 Task: Add the product "Walgreens Cough Suppressant Chest Rub (3.53 oz)" to cart from the store "DashMart".
Action: Mouse moved to (57, 98)
Screenshot: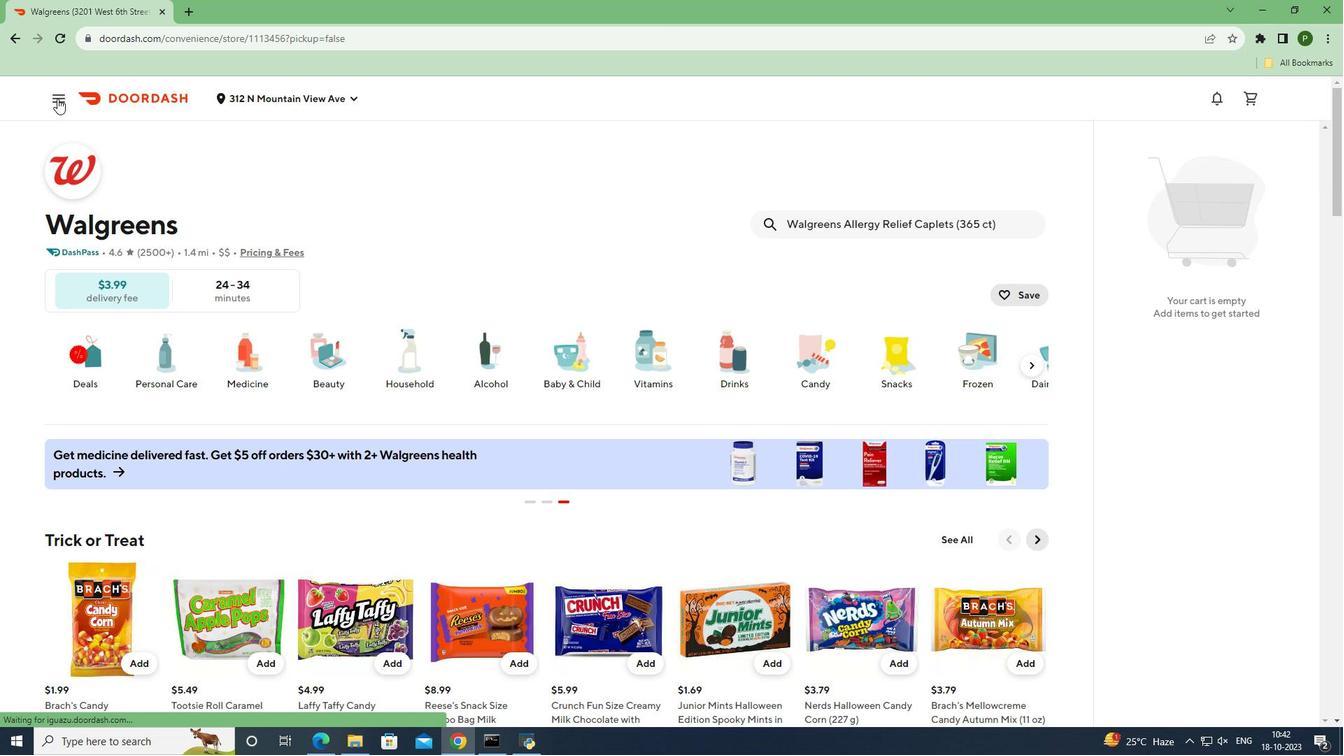
Action: Mouse pressed left at (57, 98)
Screenshot: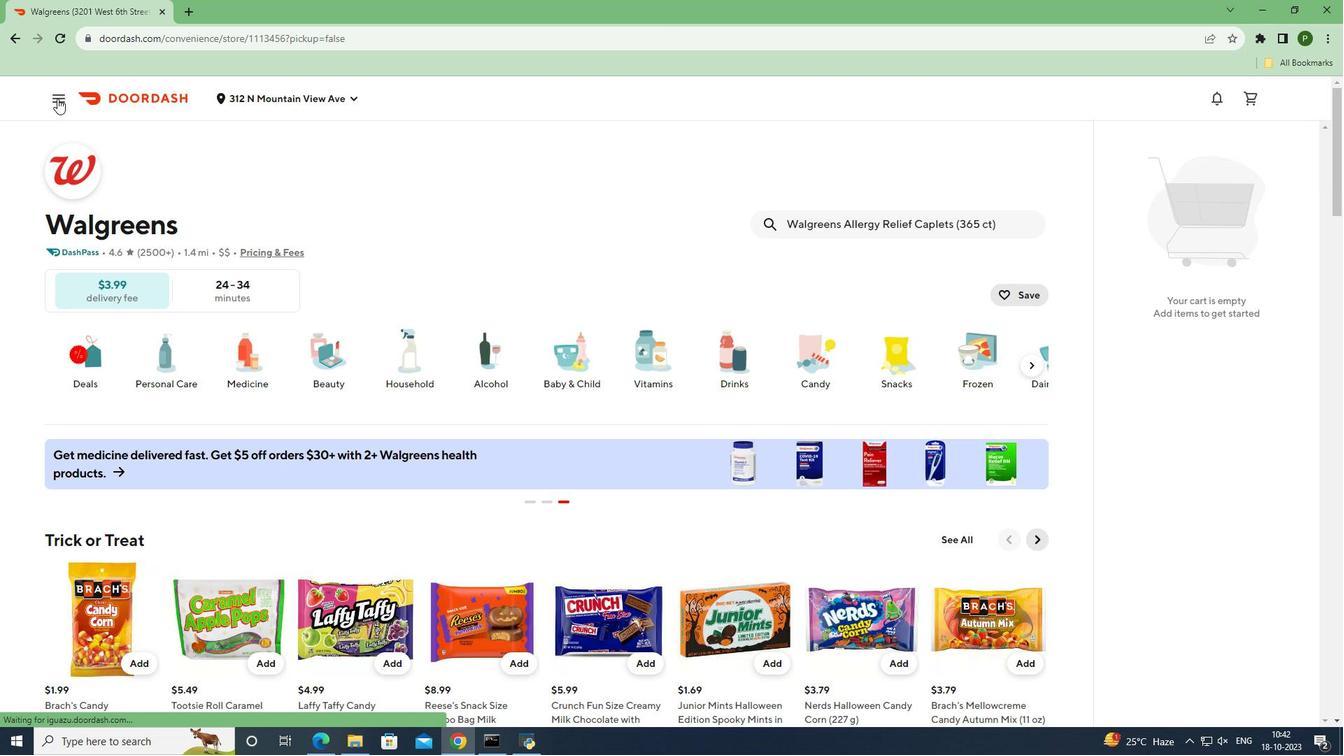 
Action: Mouse moved to (45, 200)
Screenshot: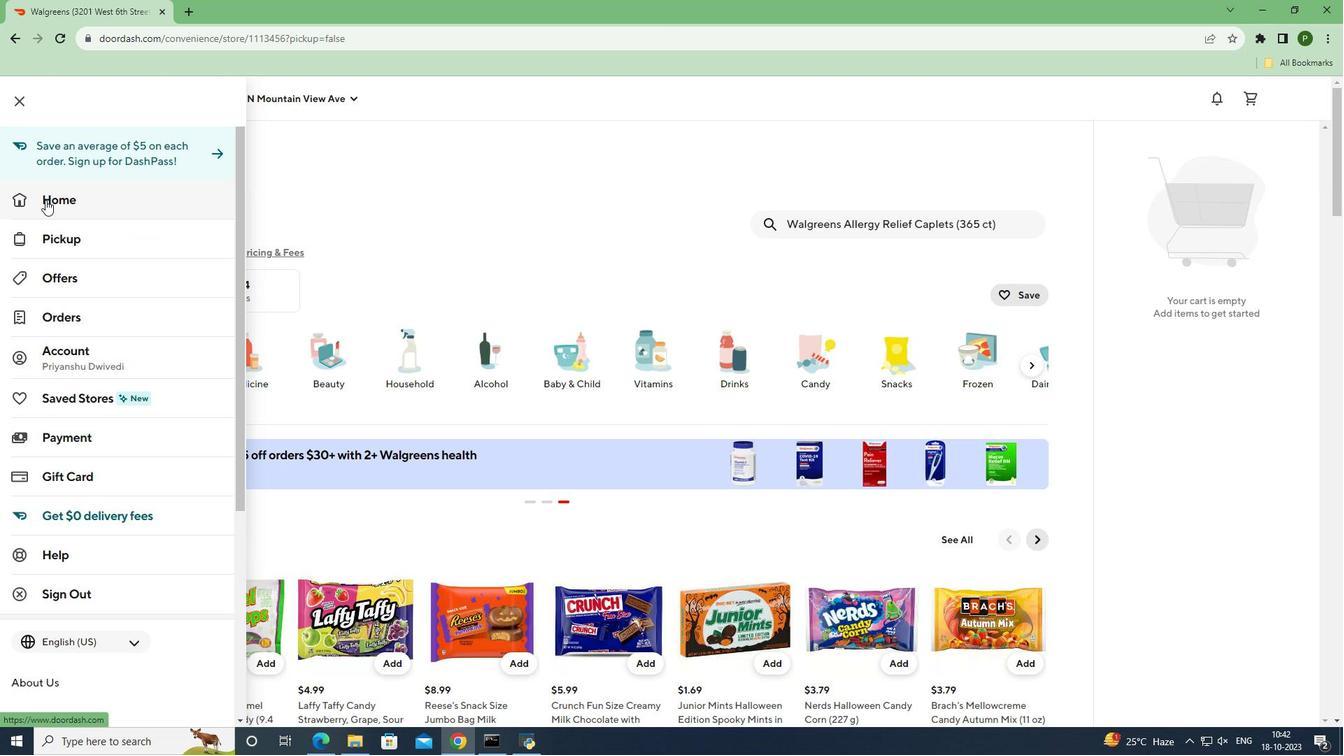 
Action: Mouse pressed left at (45, 200)
Screenshot: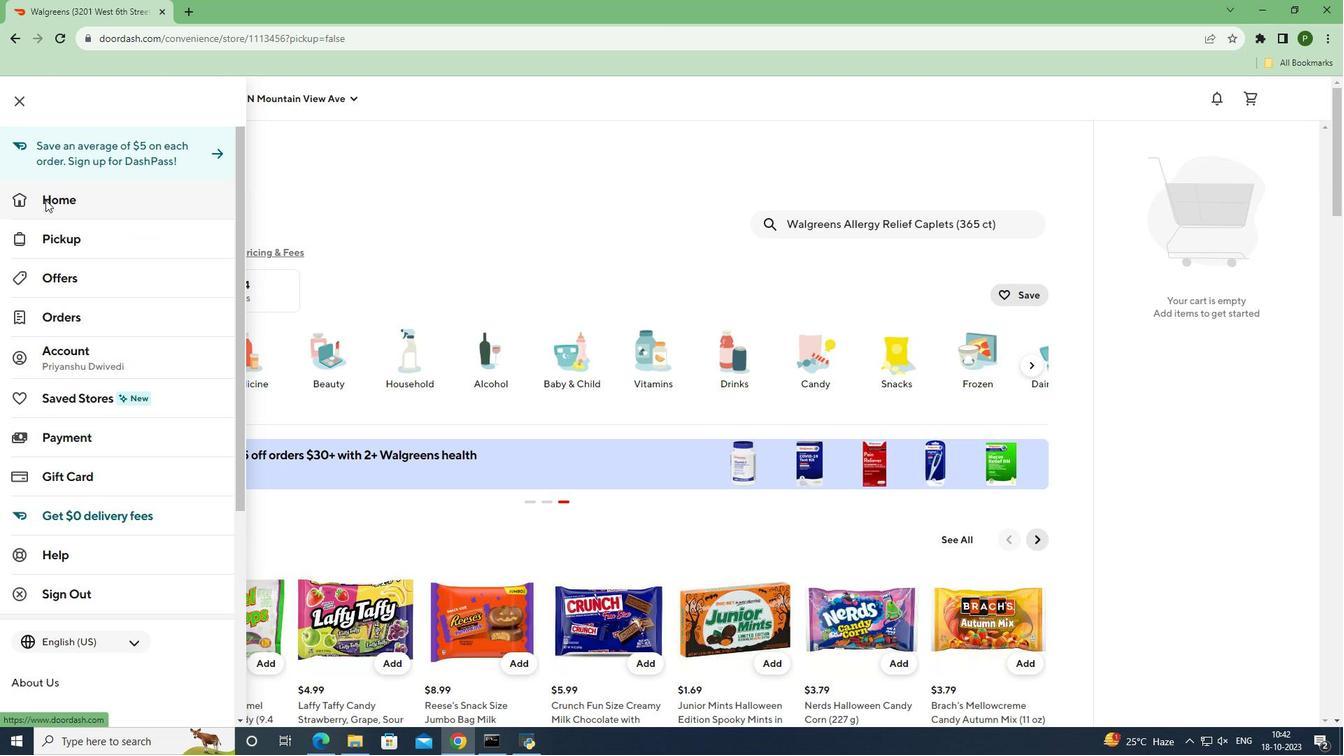 
Action: Mouse moved to (973, 150)
Screenshot: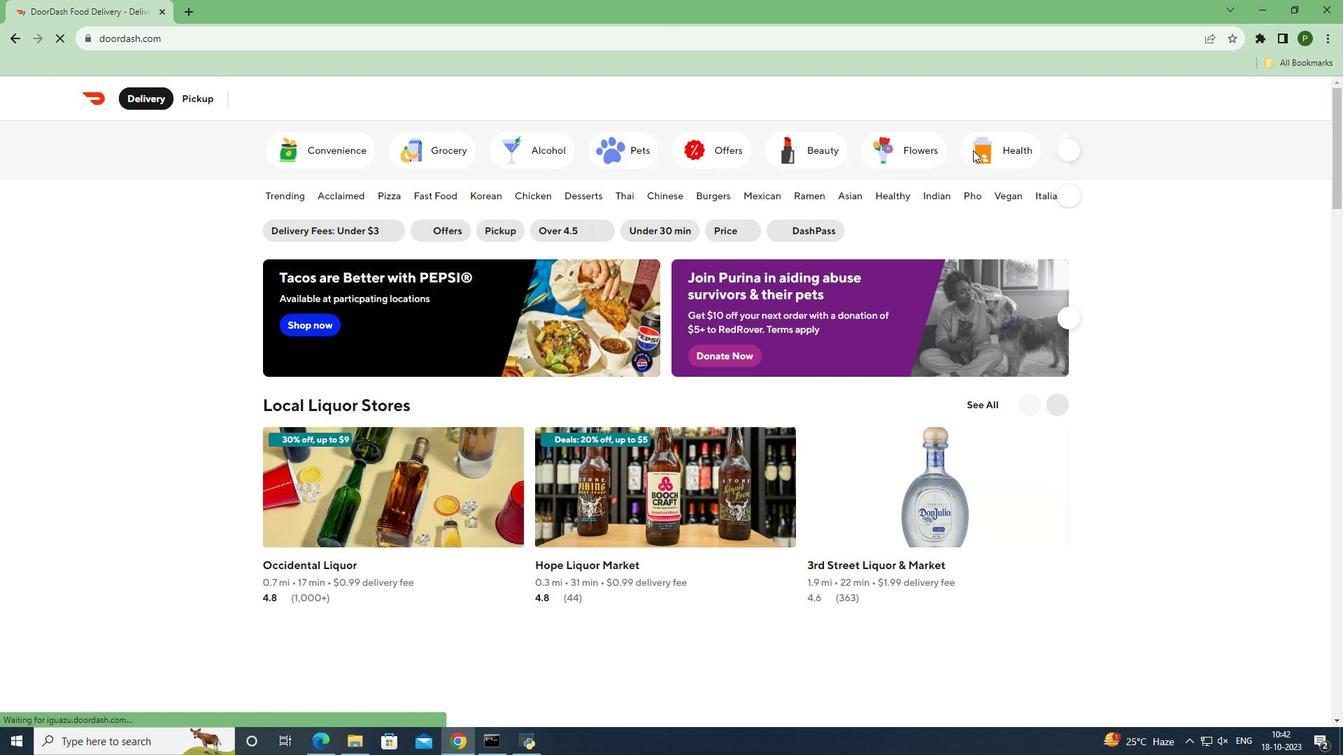 
Action: Mouse pressed left at (973, 150)
Screenshot: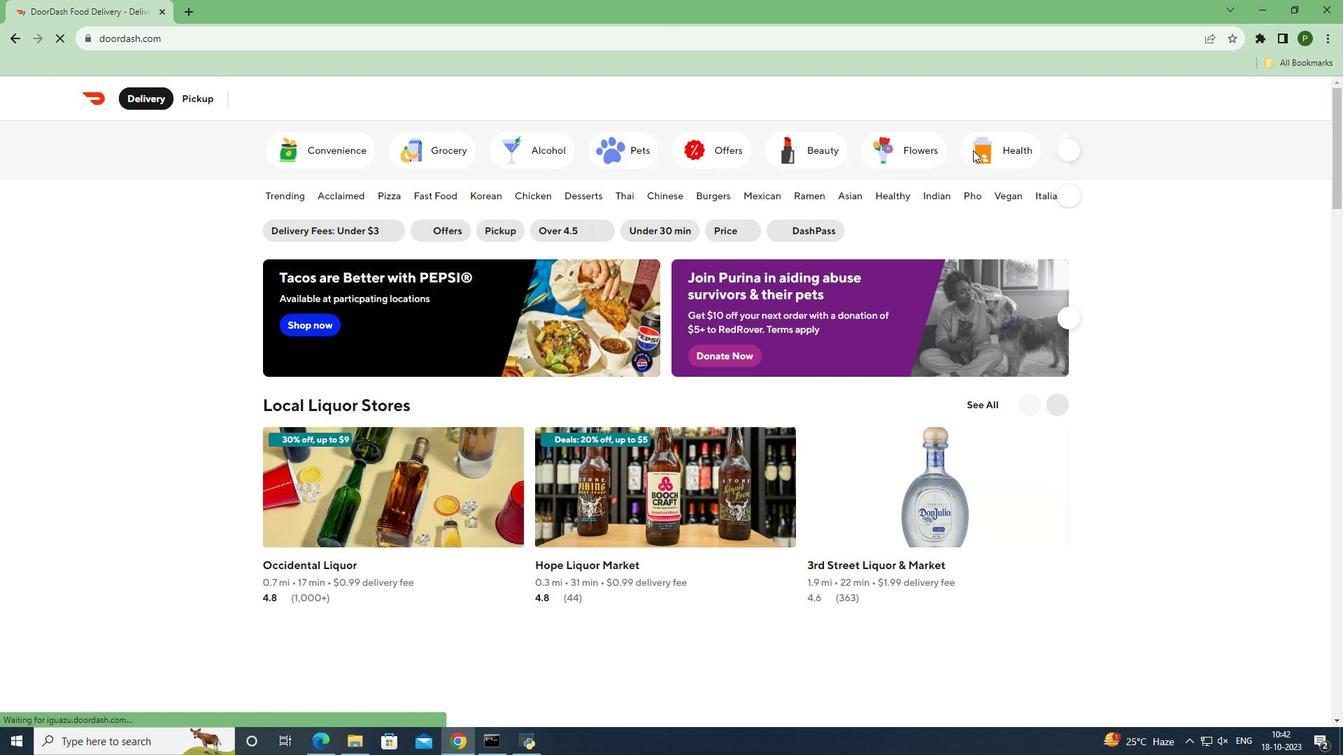 
Action: Mouse moved to (399, 481)
Screenshot: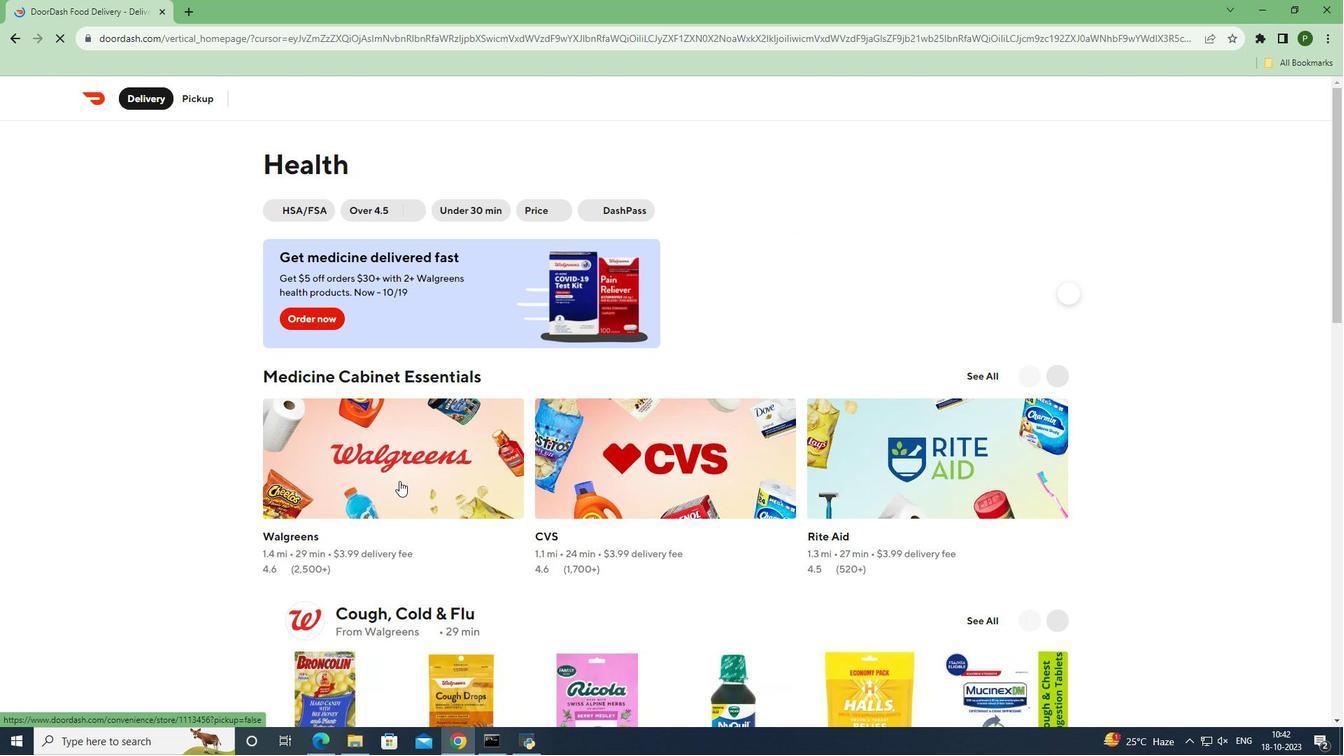 
Action: Mouse pressed left at (399, 481)
Screenshot: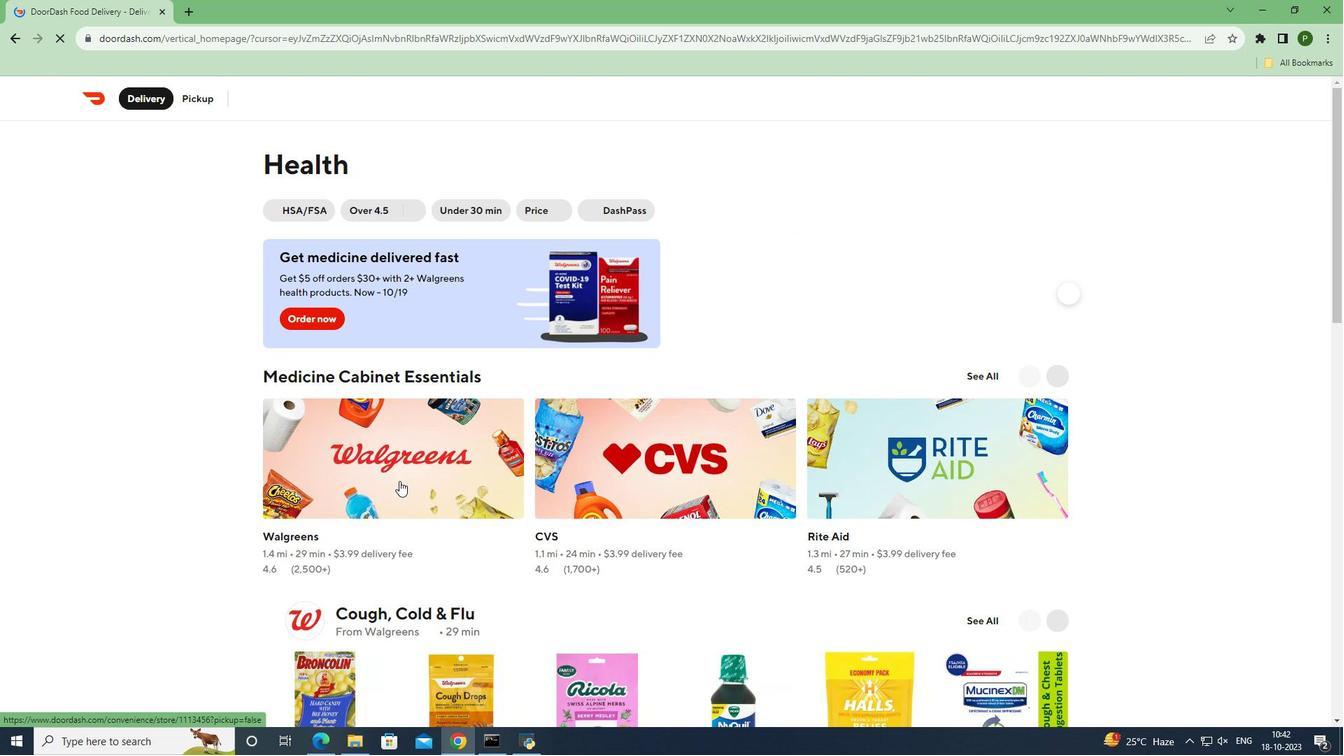 
Action: Mouse moved to (901, 226)
Screenshot: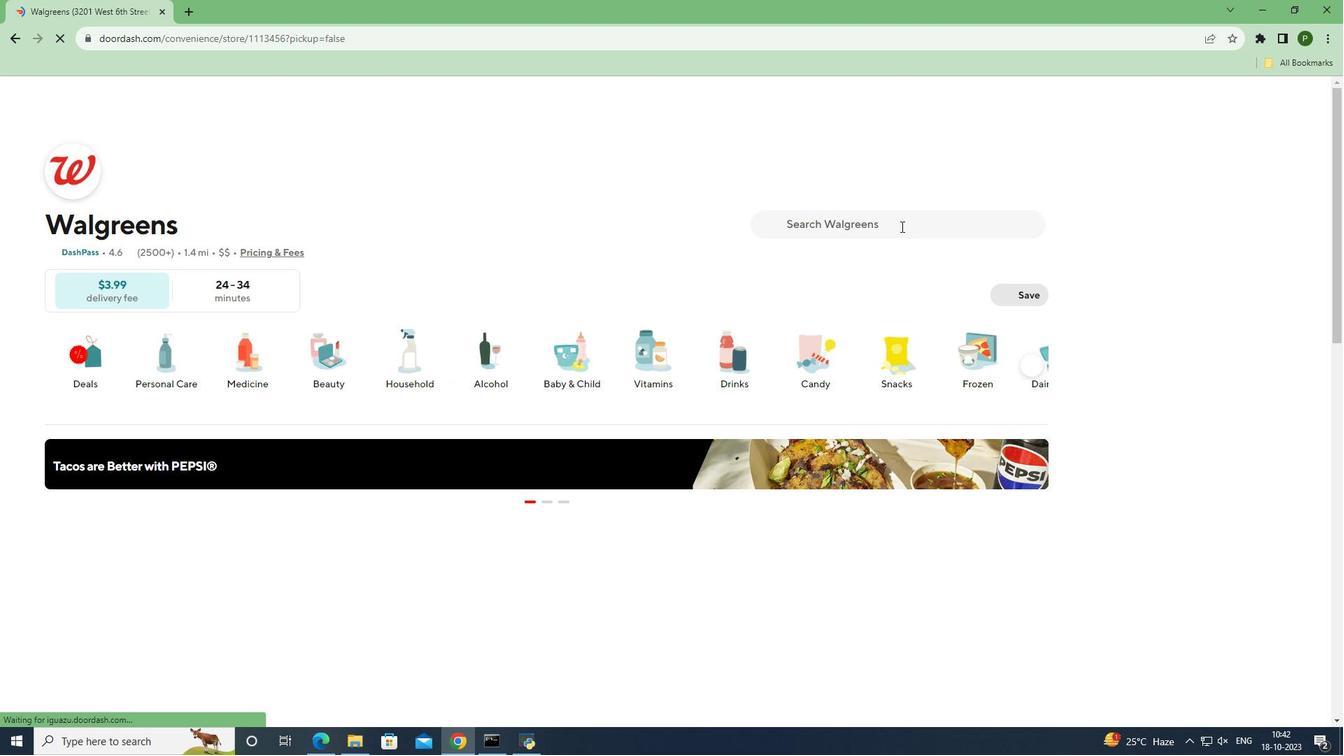 
Action: Mouse pressed left at (901, 226)
Screenshot: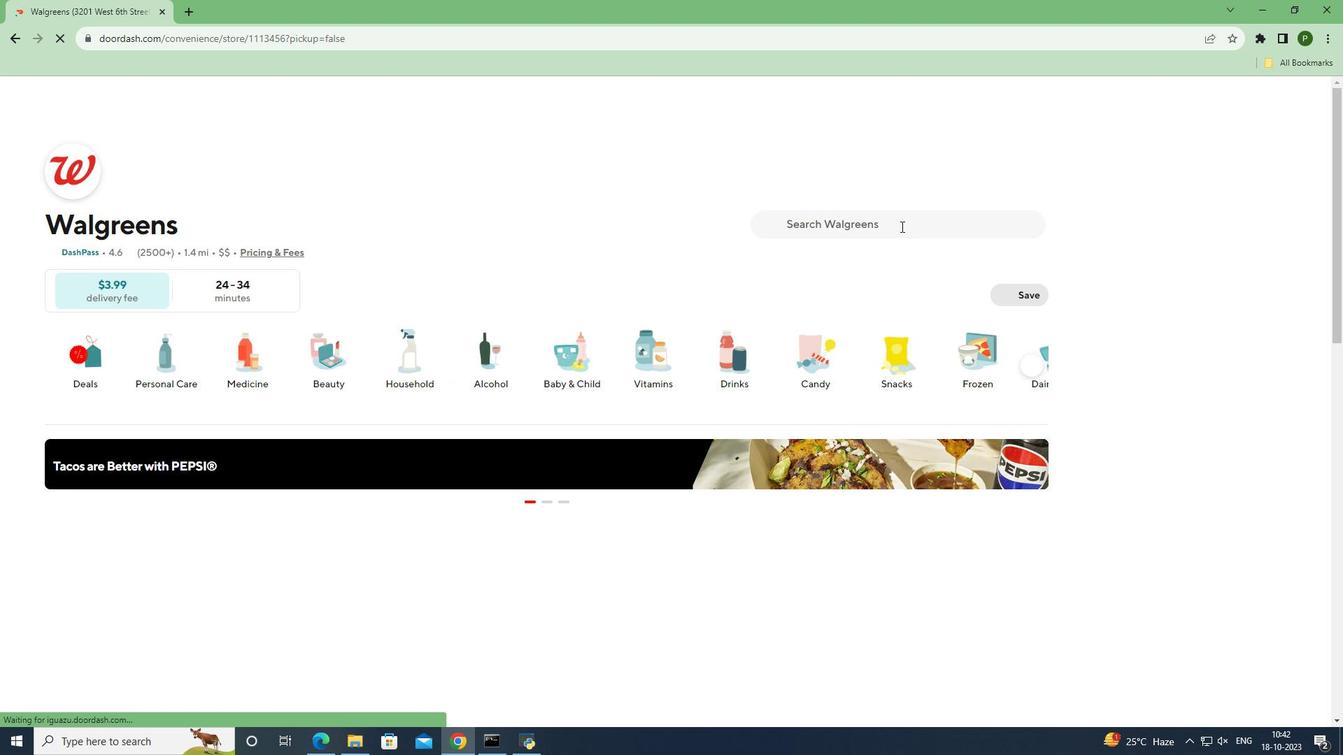 
Action: Key pressed <Key.caps_lock>W<Key.caps_lock>algreens<Key.space><Key.caps_lock>C<Key.caps_lock>ough<Key.space><Key.caps_lock>S<Key.caps_lock>uppressant<Key.space><Key.caps_lock>C<Key.caps_lock>hest<Key.space><Key.caps_lock>R<Key.caps_lock>ub<Key.space><Key.shift_r>(3.53<Key.space>oz<Key.shift_r>)
Screenshot: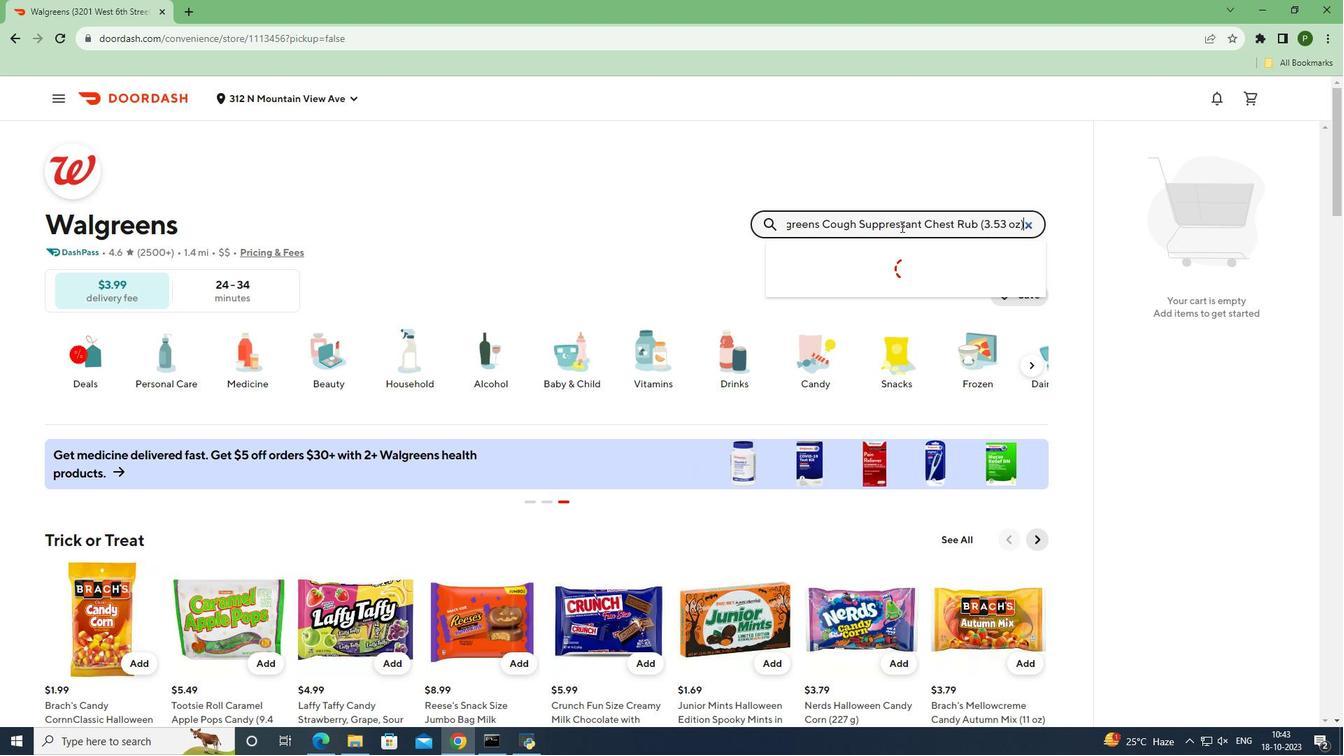 
Action: Mouse moved to (930, 290)
Screenshot: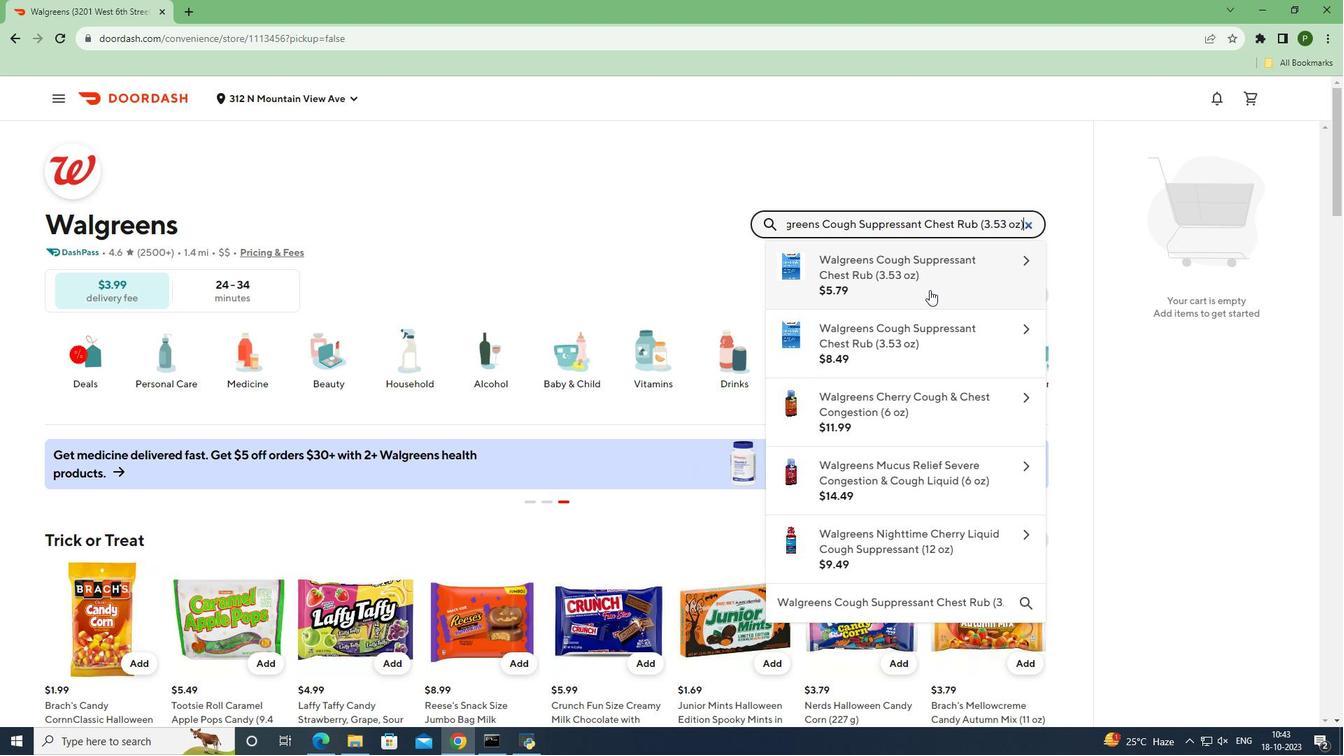 
Action: Mouse pressed left at (930, 290)
Screenshot: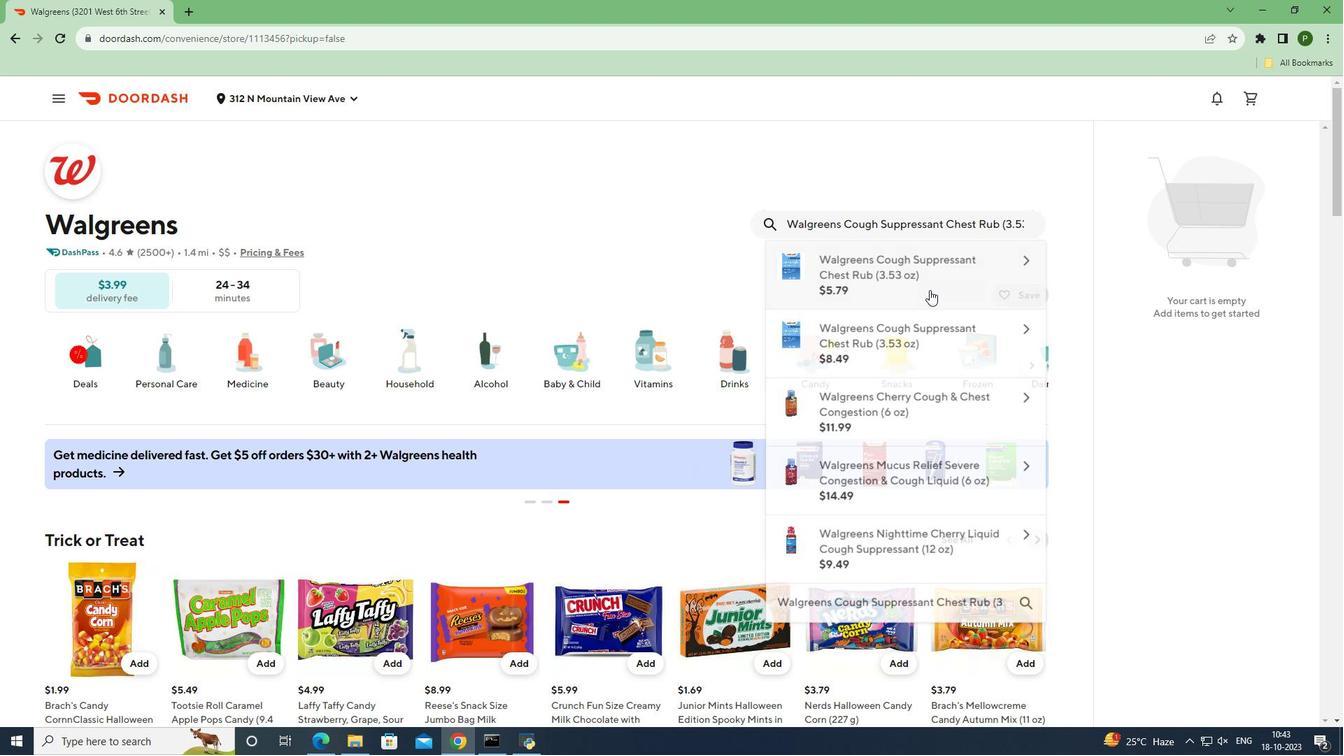 
Action: Mouse moved to (941, 689)
Screenshot: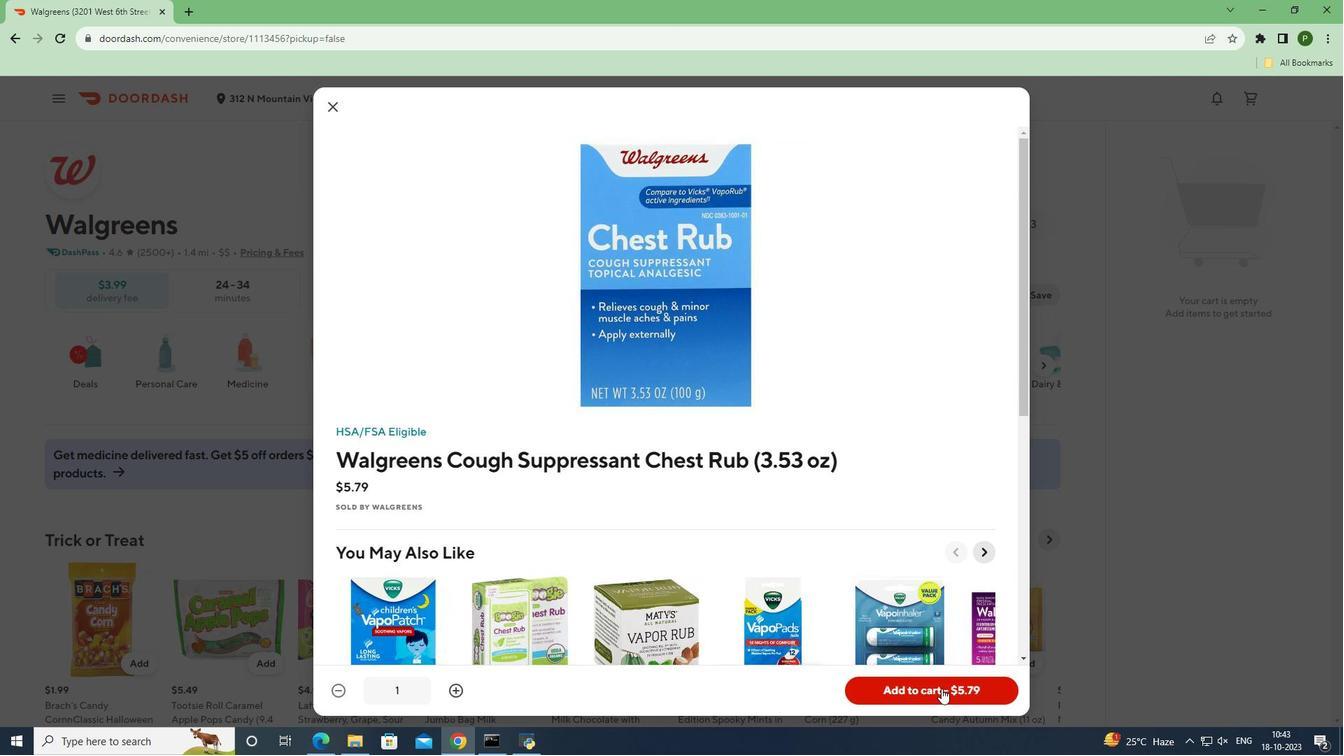 
Action: Mouse pressed left at (941, 689)
Screenshot: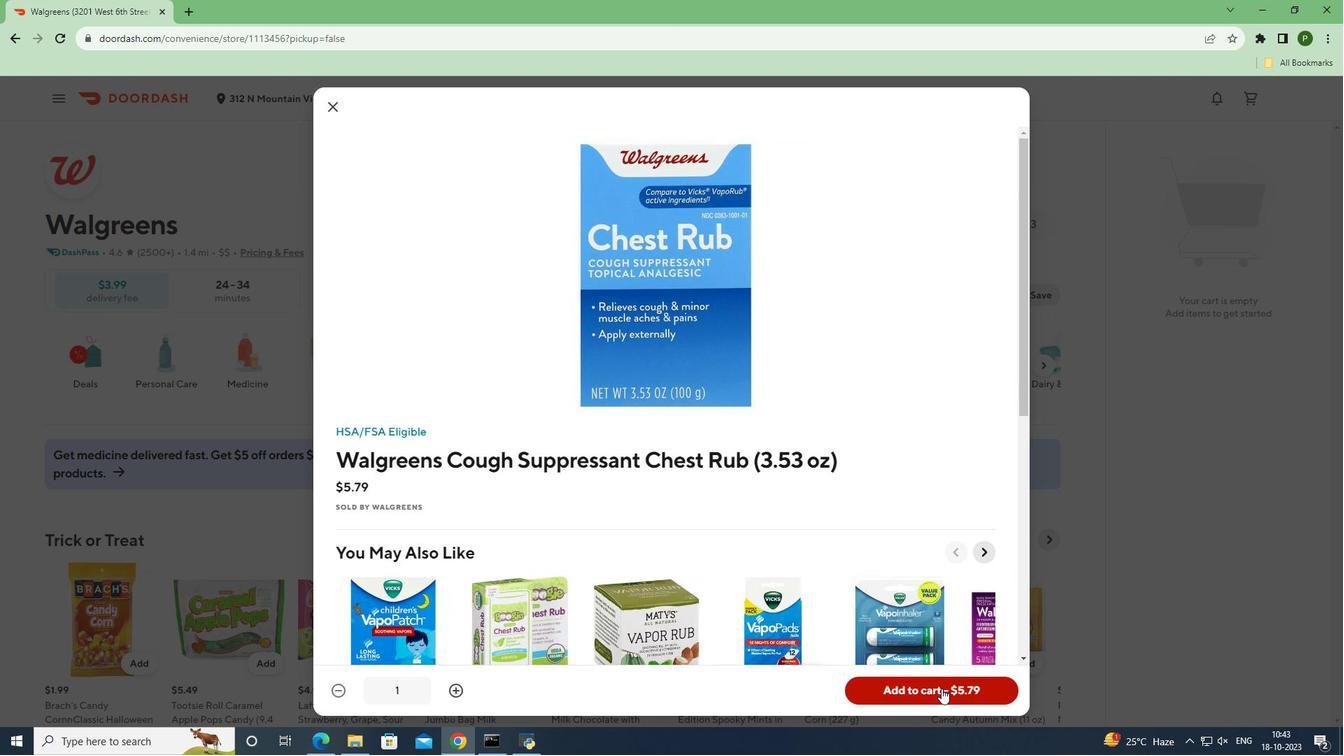 
Action: Mouse moved to (1088, 556)
Screenshot: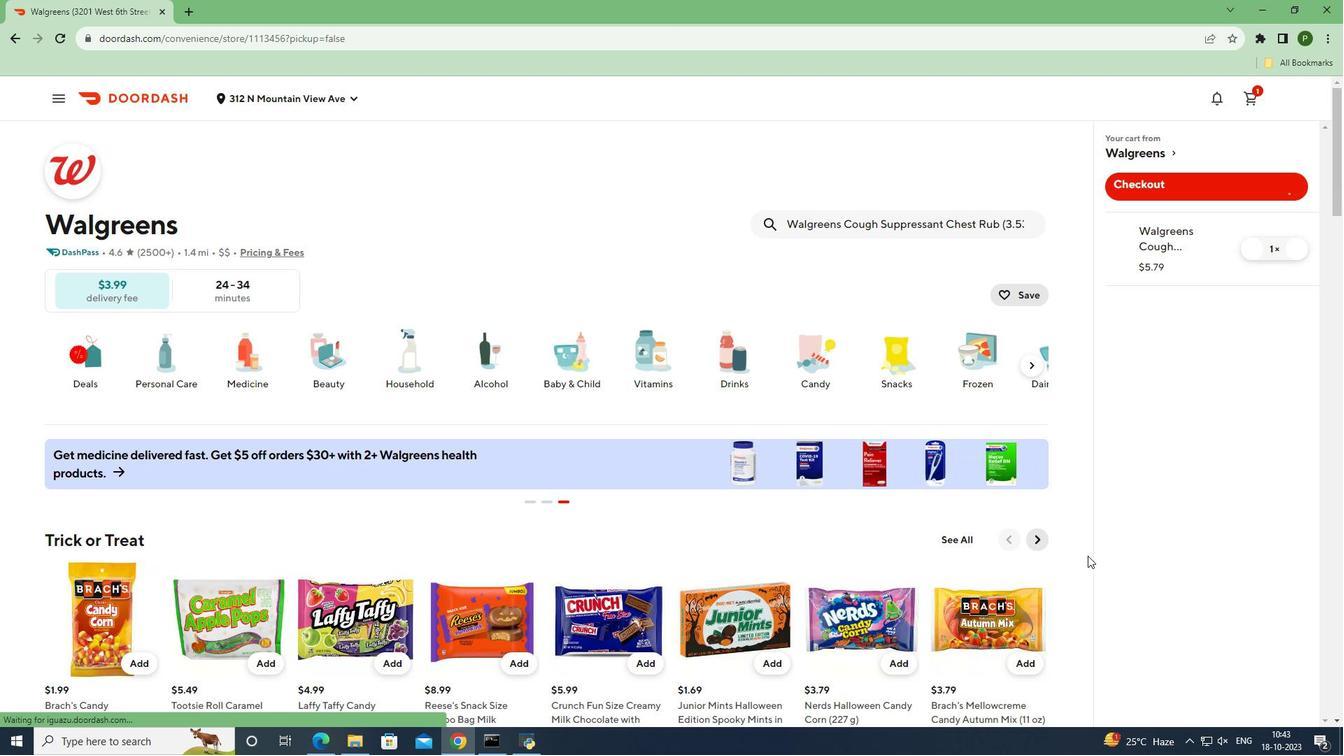 
